 Task: Move all emails   from parteek.kumar@softage.net from folder Inbox to folder Archive
Action: Mouse moved to (517, 52)
Screenshot: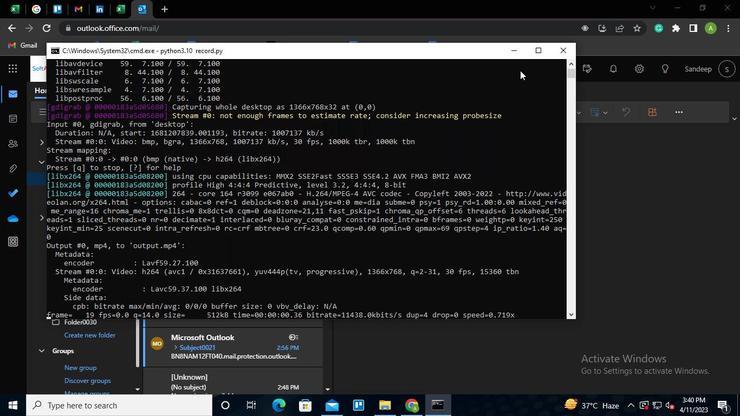 
Action: Mouse pressed left at (517, 52)
Screenshot: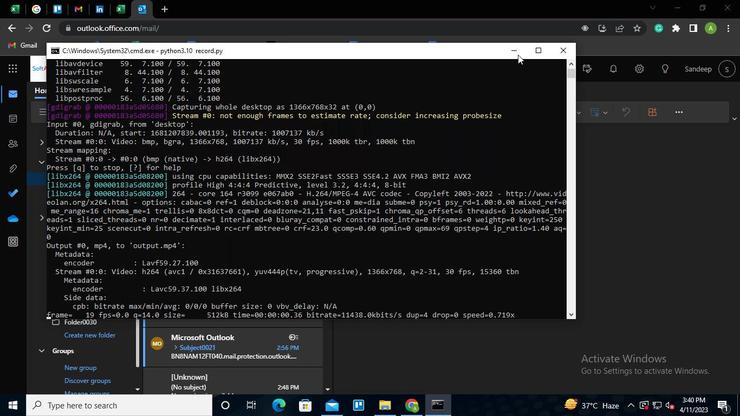 
Action: Mouse moved to (246, 67)
Screenshot: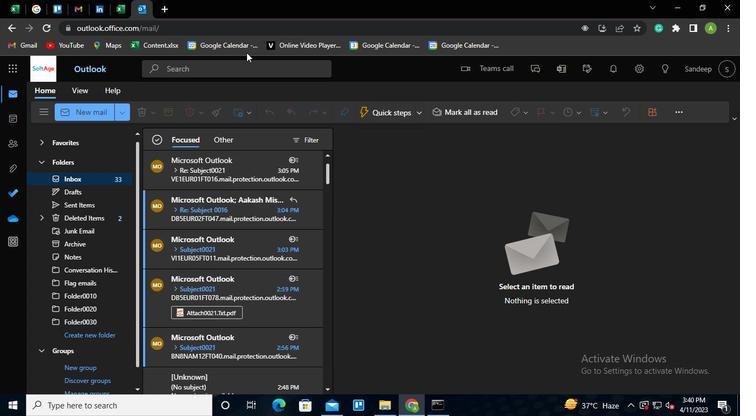 
Action: Mouse pressed left at (246, 67)
Screenshot: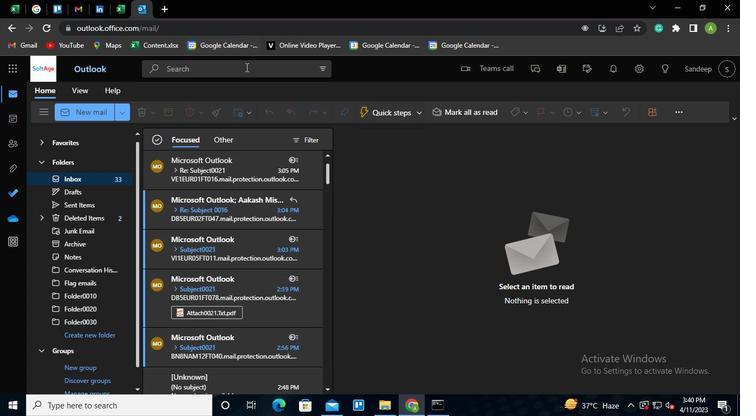 
Action: Mouse moved to (414, 66)
Screenshot: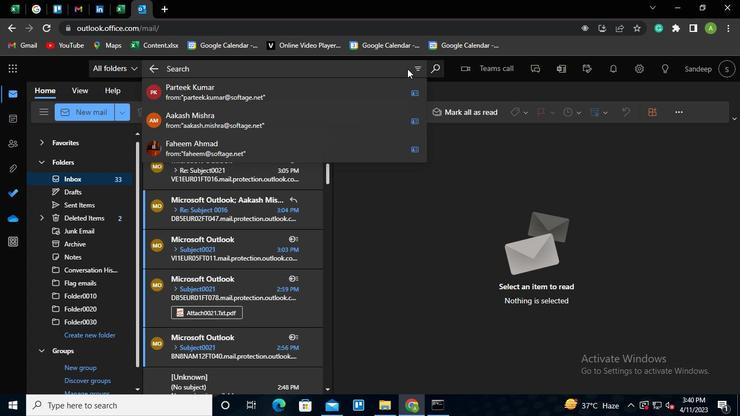 
Action: Mouse pressed left at (414, 66)
Screenshot: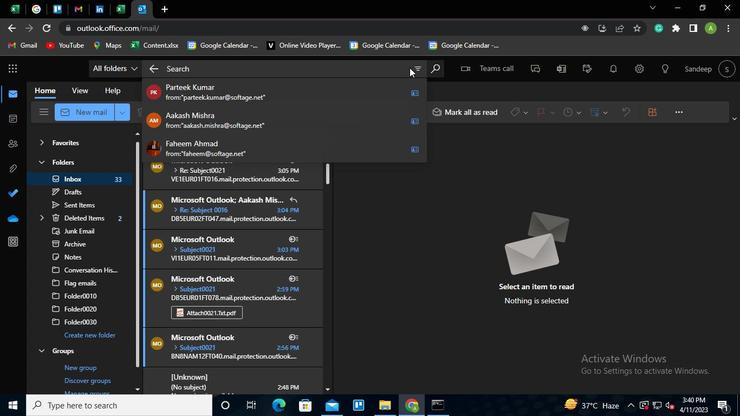 
Action: Mouse moved to (235, 96)
Screenshot: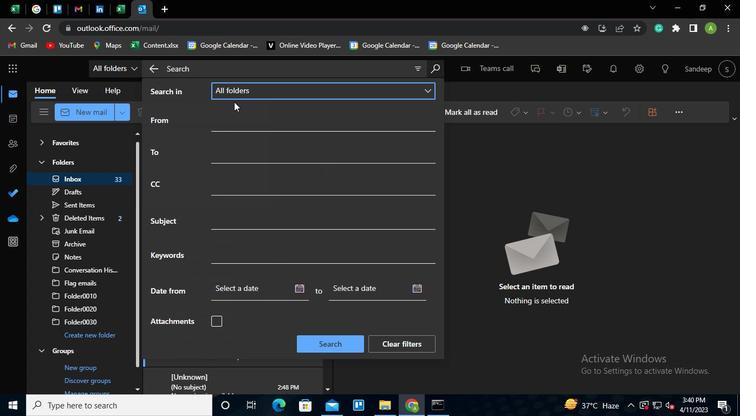 
Action: Mouse pressed left at (235, 96)
Screenshot: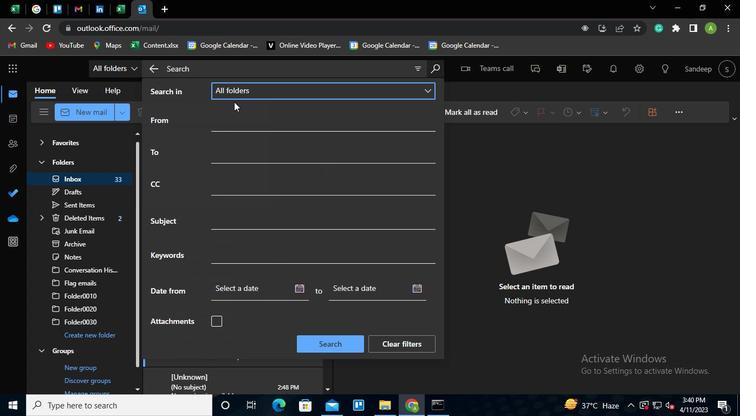 
Action: Mouse moved to (231, 126)
Screenshot: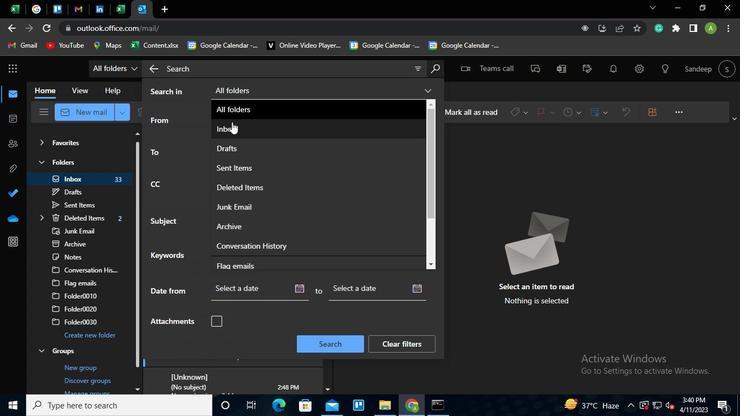 
Action: Mouse pressed left at (231, 126)
Screenshot: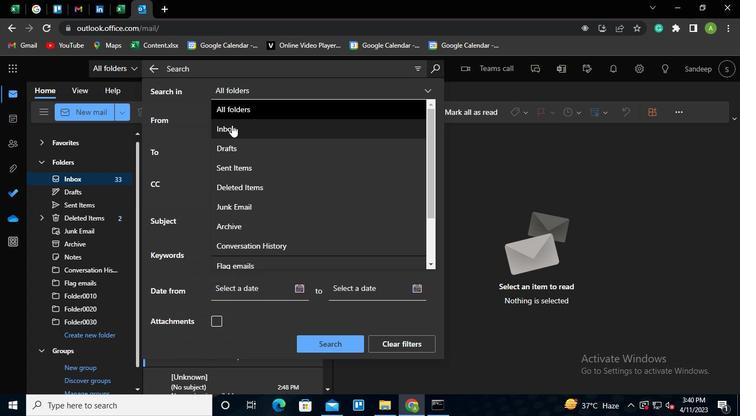 
Action: Mouse moved to (231, 120)
Screenshot: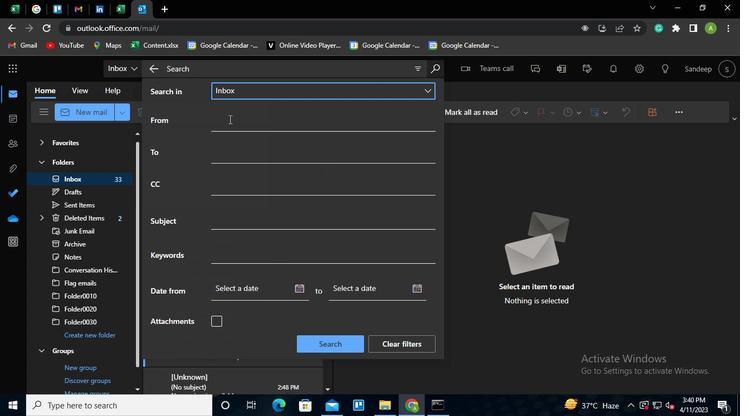 
Action: Mouse pressed left at (231, 120)
Screenshot: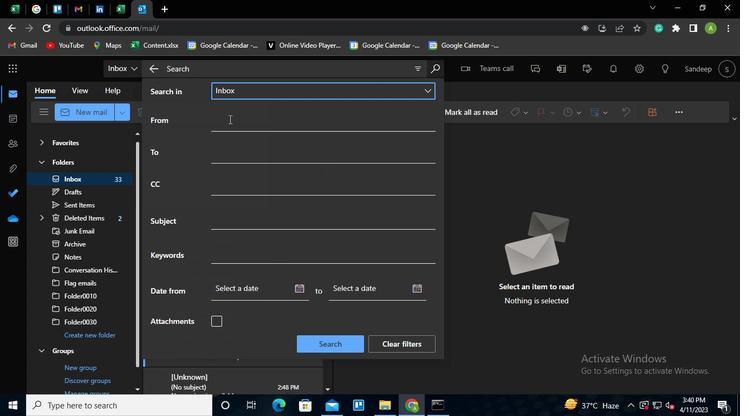 
Action: Mouse moved to (249, 158)
Screenshot: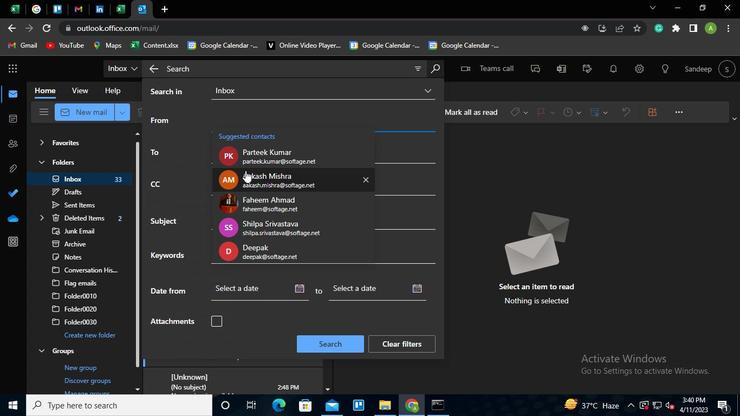 
Action: Mouse pressed left at (249, 158)
Screenshot: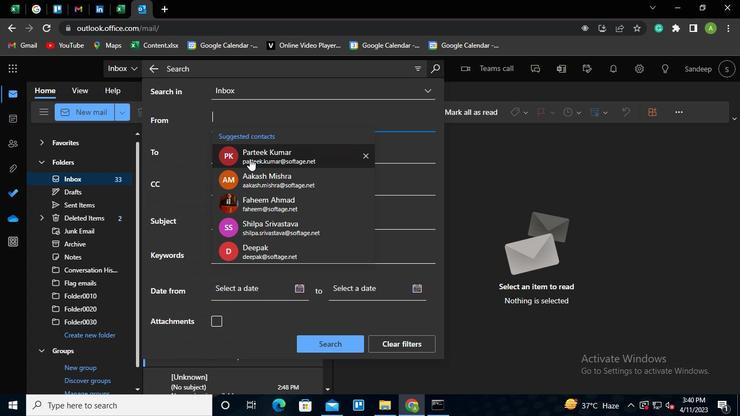 
Action: Mouse moved to (331, 344)
Screenshot: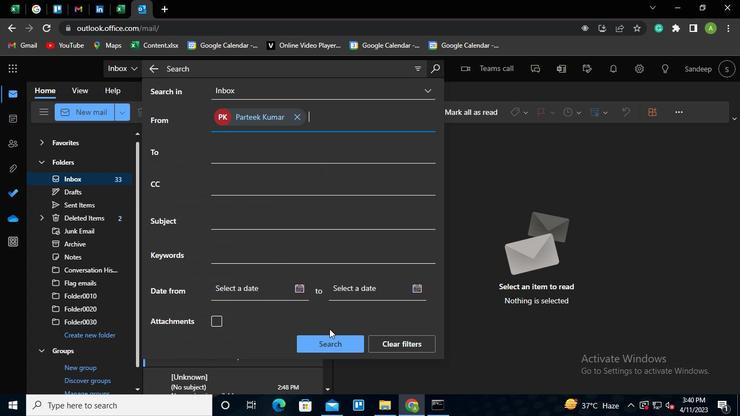 
Action: Mouse pressed left at (331, 344)
Screenshot: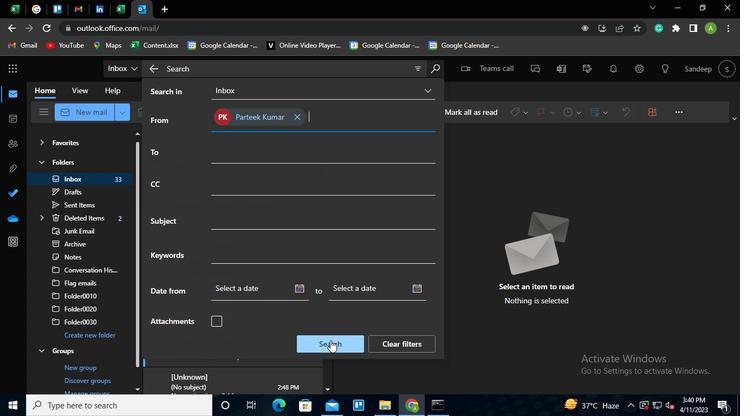 
Action: Mouse moved to (155, 185)
Screenshot: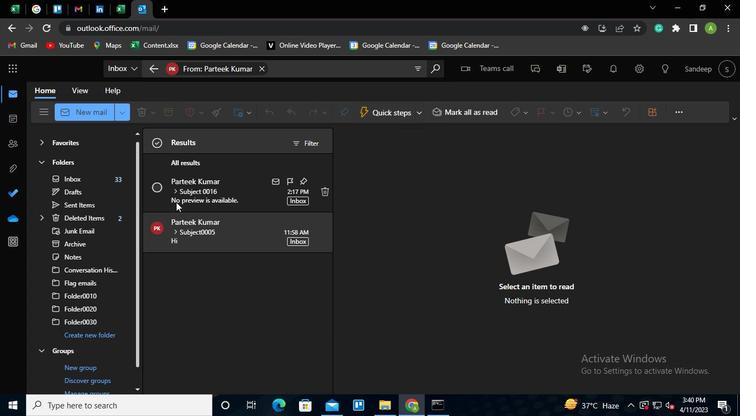 
Action: Mouse pressed left at (155, 185)
Screenshot: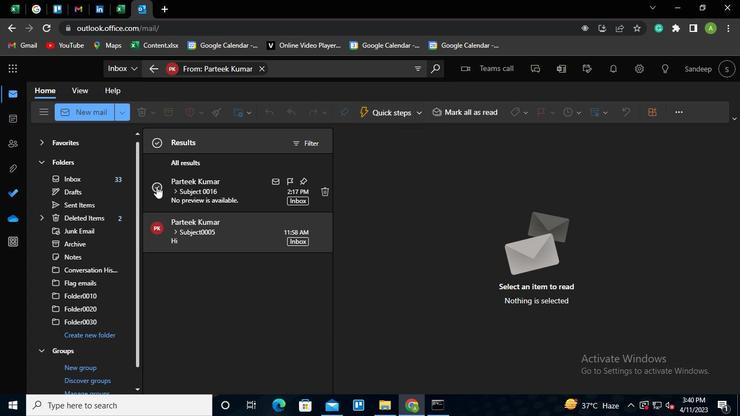
Action: Mouse moved to (158, 227)
Screenshot: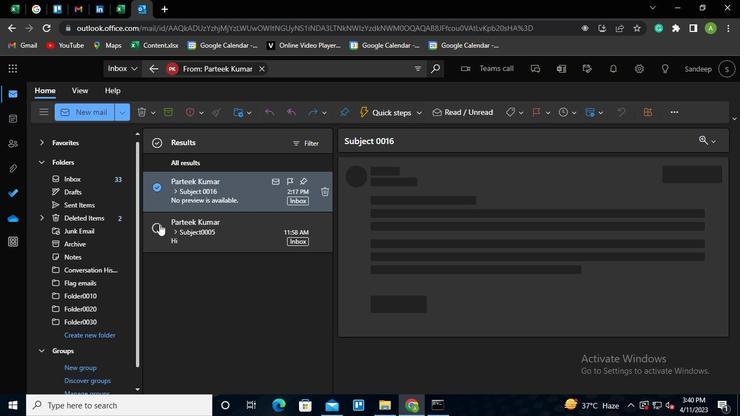 
Action: Mouse pressed left at (158, 227)
Screenshot: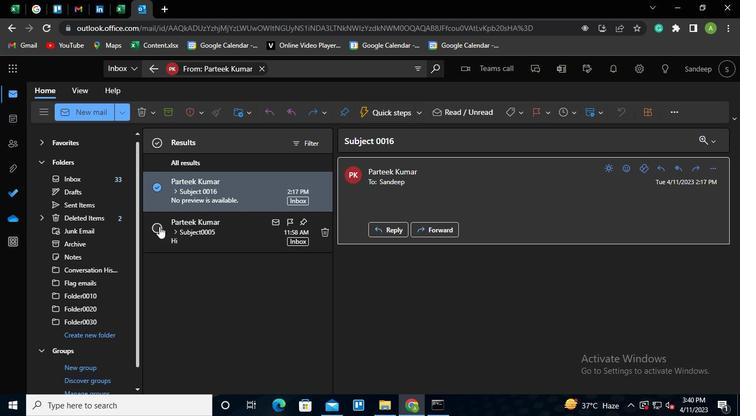 
Action: Mouse moved to (539, 332)
Screenshot: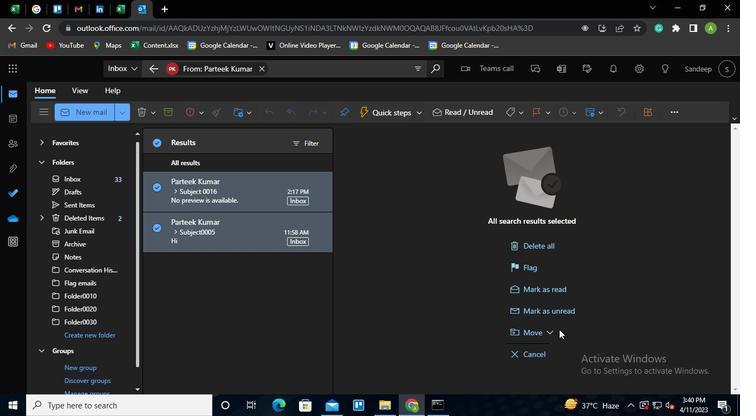 
Action: Mouse pressed left at (539, 332)
Screenshot: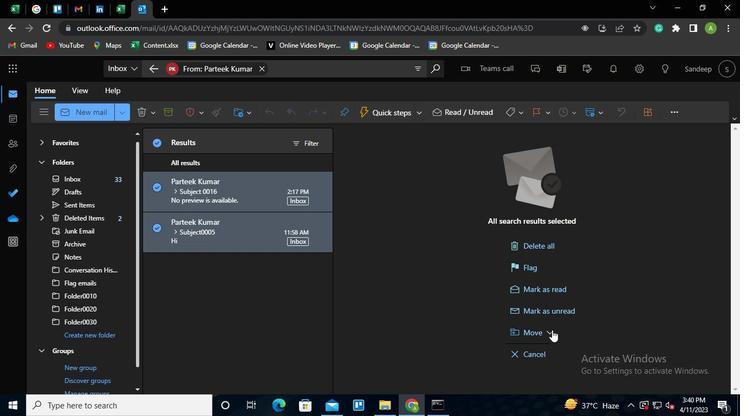 
Action: Mouse moved to (585, 227)
Screenshot: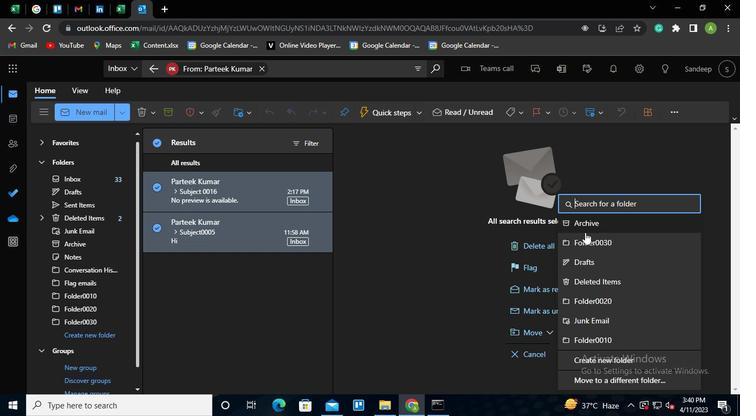 
Action: Mouse pressed left at (585, 227)
Screenshot: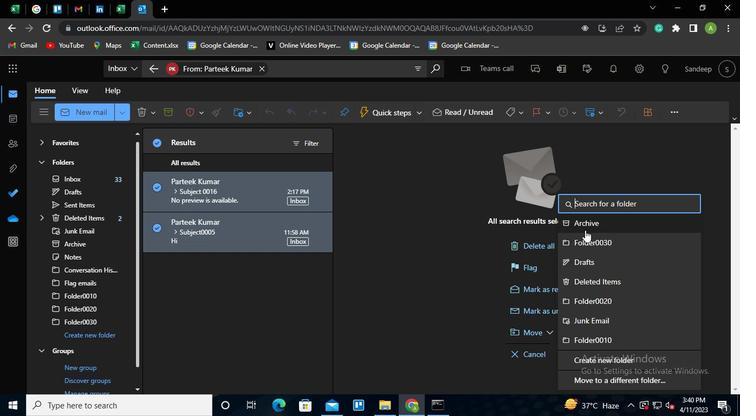 
Action: Mouse moved to (441, 405)
Screenshot: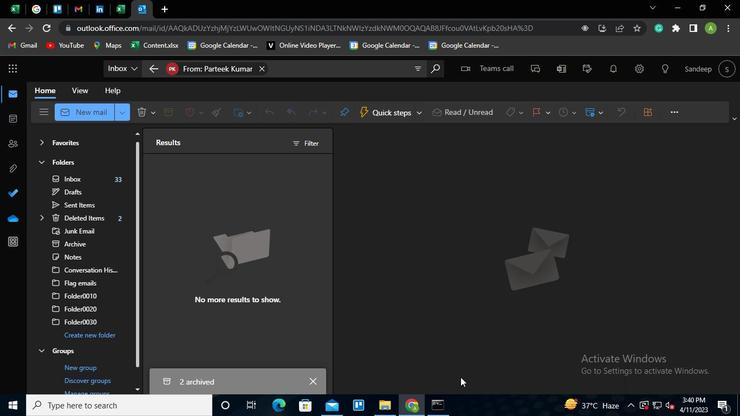 
Action: Mouse pressed left at (441, 405)
Screenshot: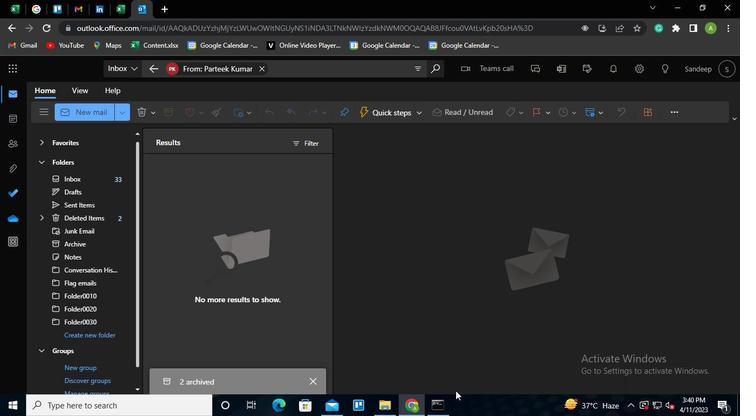 
Action: Mouse moved to (563, 54)
Screenshot: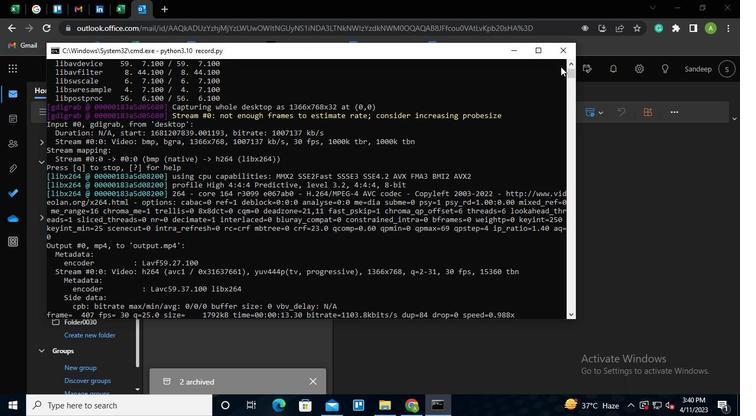 
Action: Mouse pressed left at (563, 54)
Screenshot: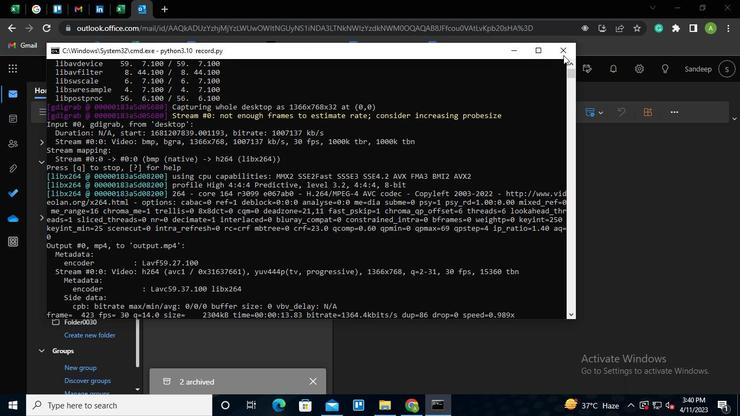 
